 Task: Create a section Speed Spiral and in the section, add a milestone Cloud disaster recovery in the project ConstructTech
Action: Mouse moved to (60, 411)
Screenshot: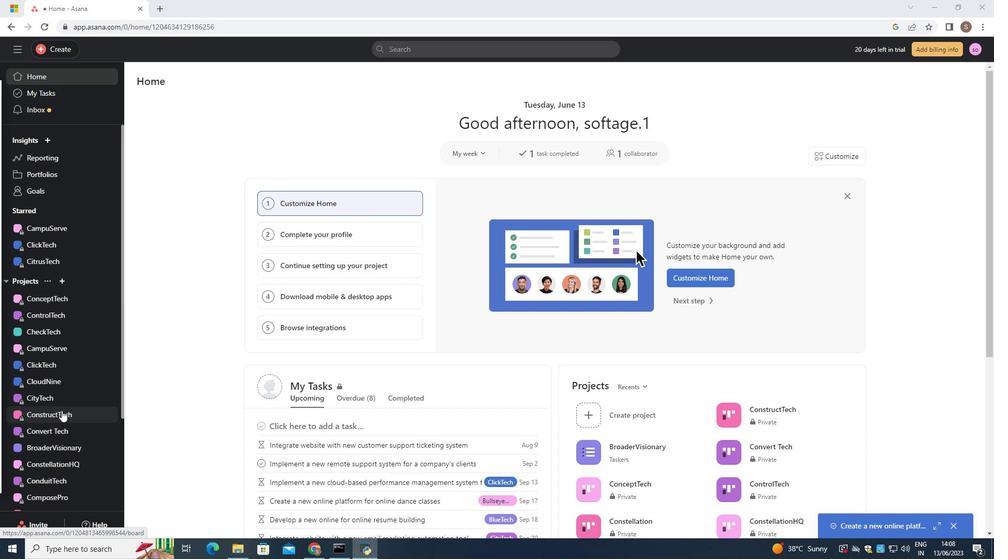 
Action: Mouse pressed left at (60, 411)
Screenshot: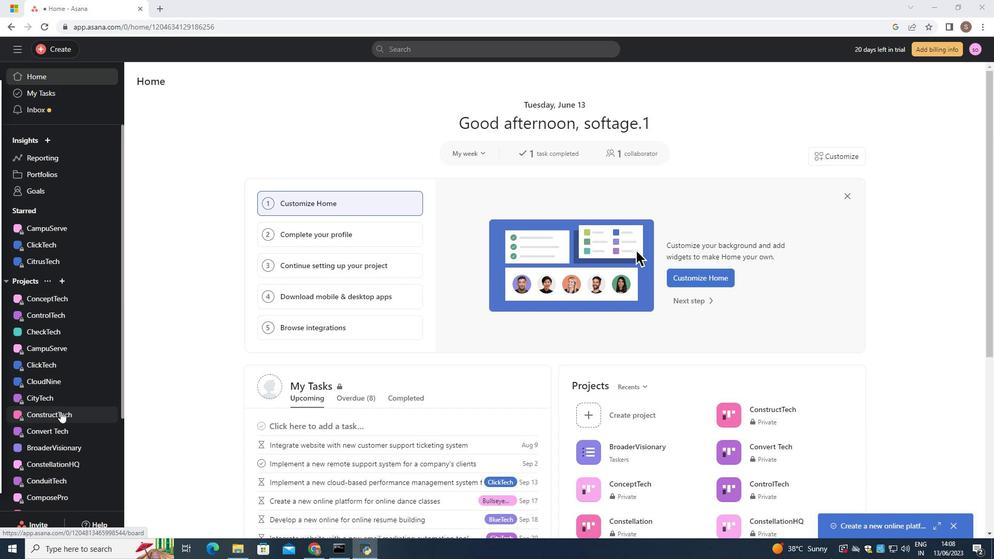 
Action: Mouse moved to (991, 534)
Screenshot: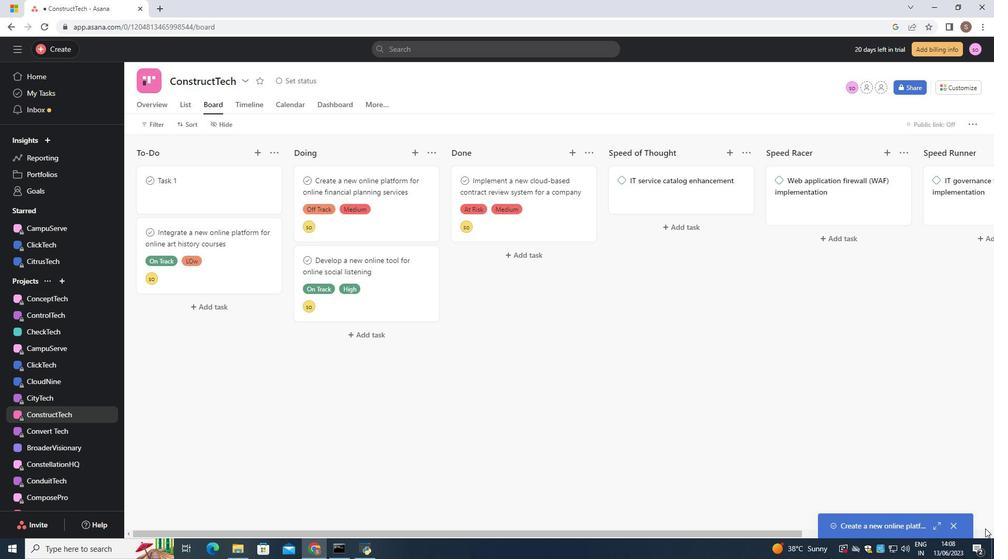 
Action: Mouse pressed left at (991, 534)
Screenshot: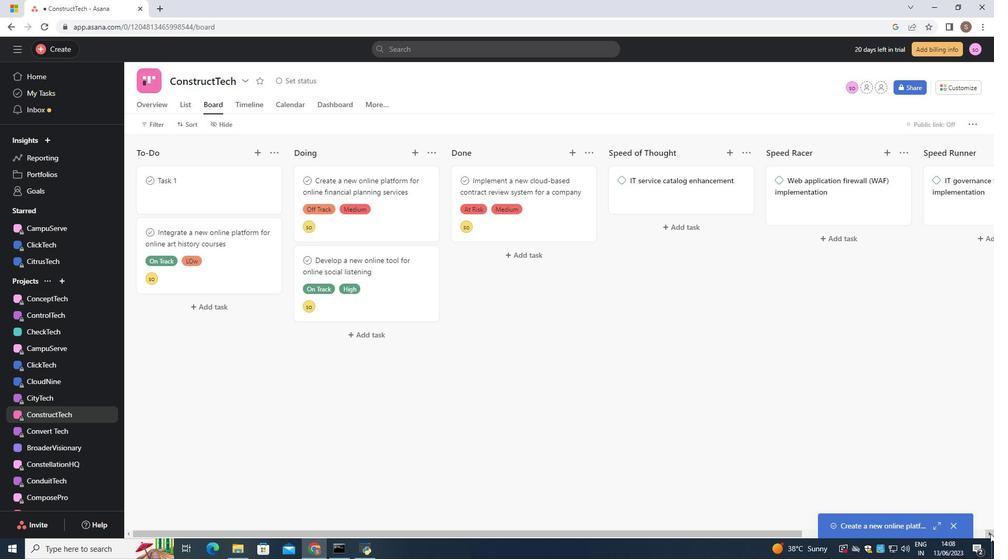 
Action: Mouse moved to (876, 149)
Screenshot: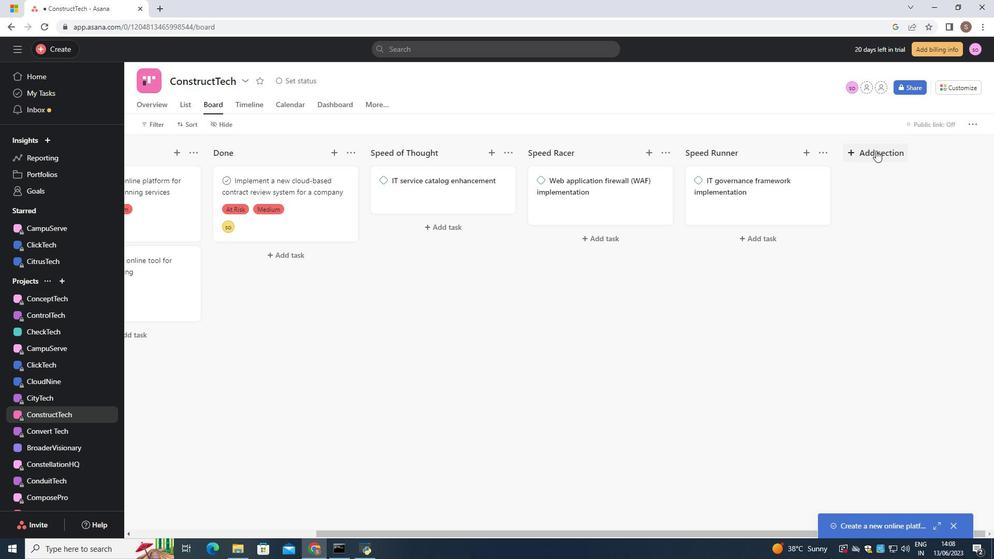 
Action: Mouse pressed left at (876, 149)
Screenshot: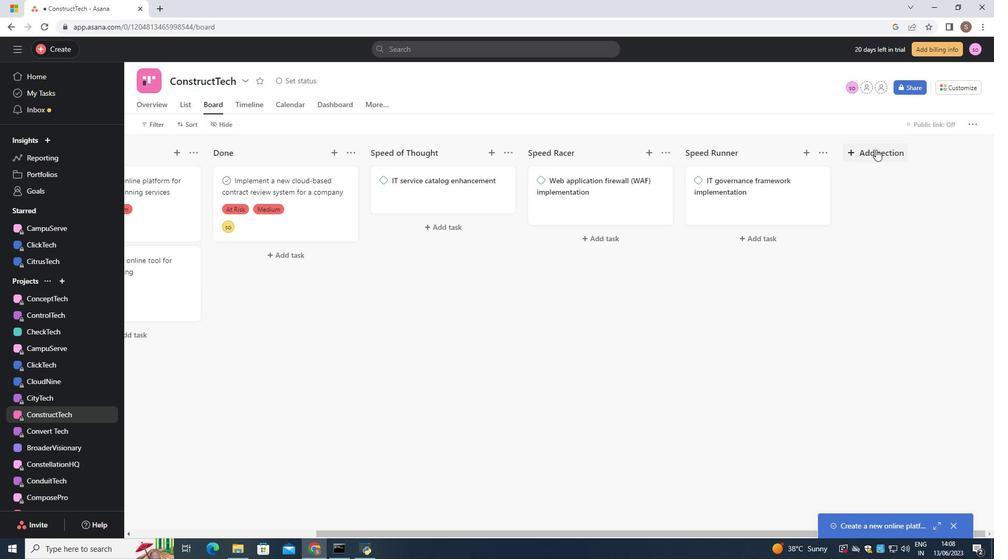 
Action: Mouse moved to (815, 193)
Screenshot: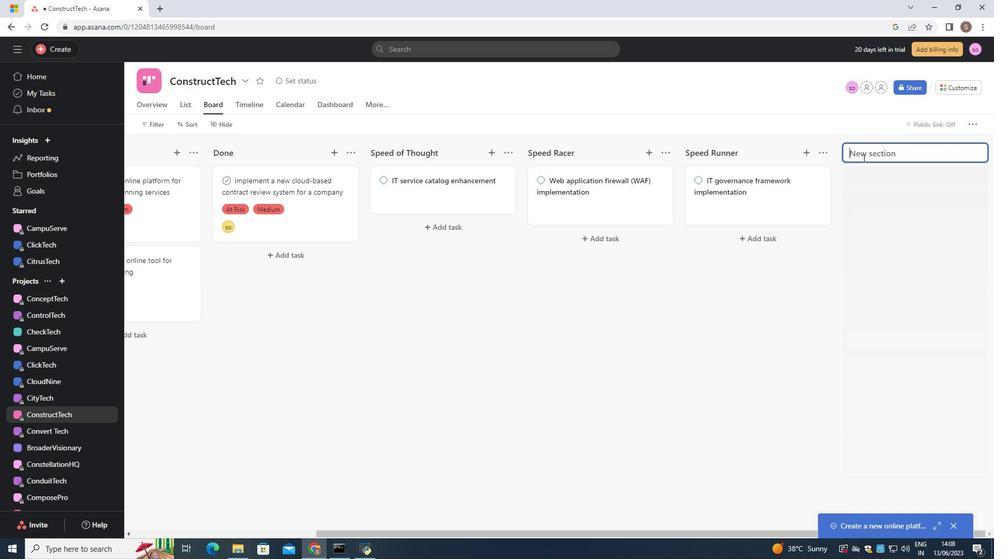 
Action: Key pressed <Key.shift>Speed<Key.space><Key.shift><Key.shift>Spiral<Key.enter>
Screenshot: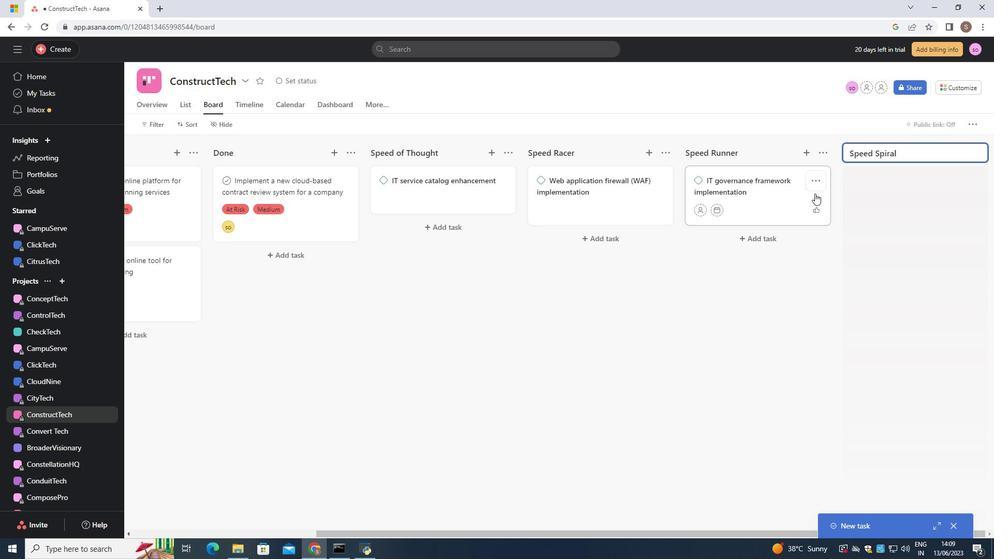 
Action: Mouse moved to (805, 153)
Screenshot: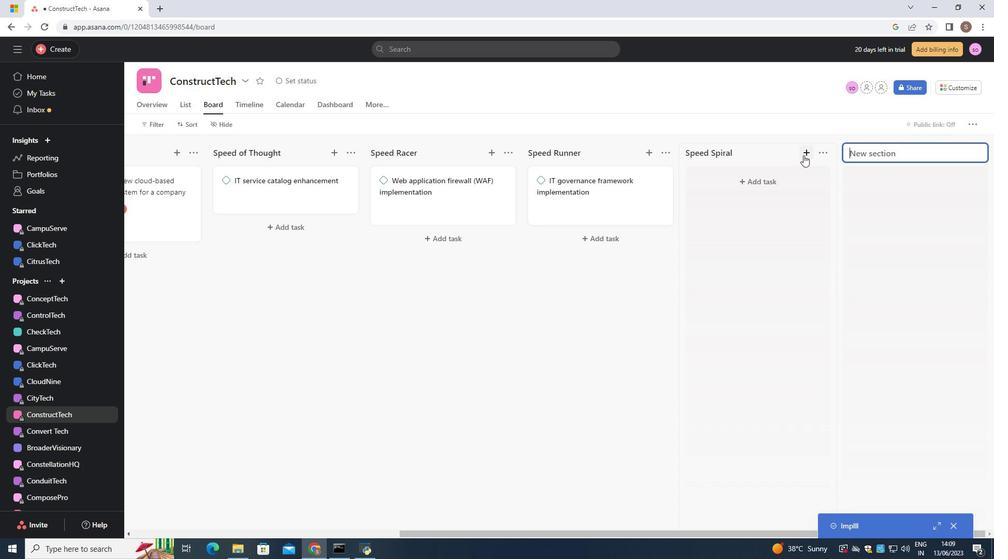 
Action: Mouse pressed left at (805, 153)
Screenshot: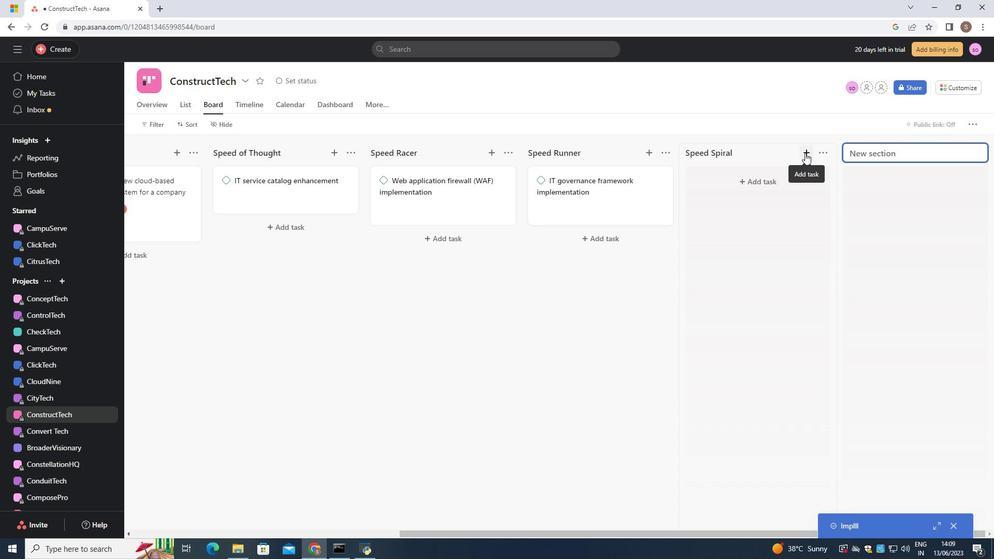 
Action: Key pressed <Key.shift><Key.shift><Key.shift><Key.shift><Key.shift><Key.shift><Key.shift>Cloud<Key.space>disaster<Key.space>recovery<Key.enter>
Screenshot: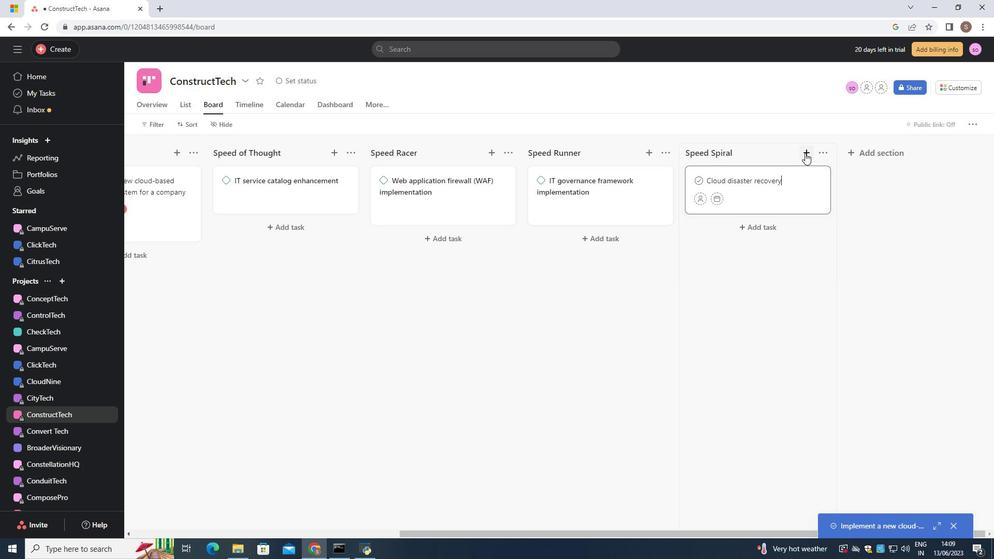 
Action: Mouse moved to (749, 193)
Screenshot: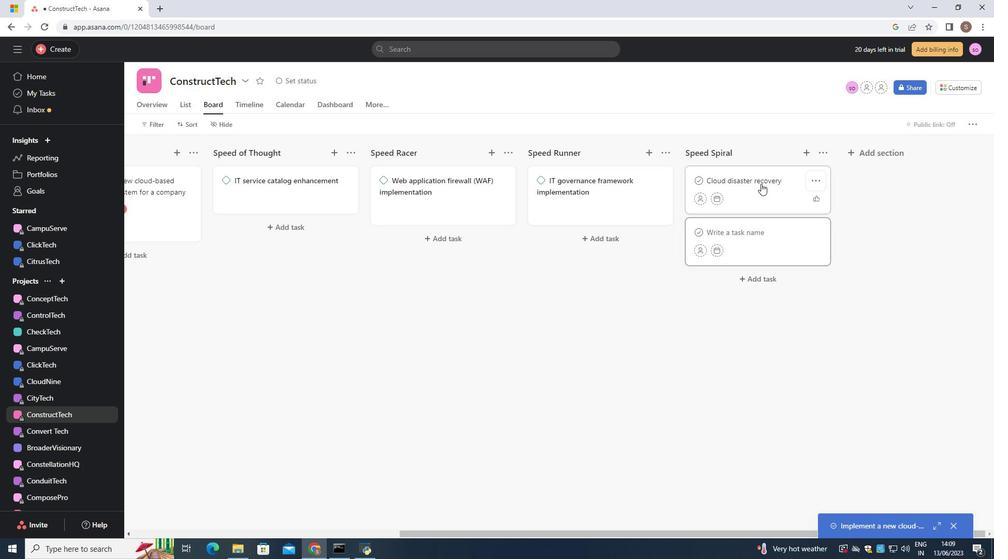 
Action: Mouse pressed left at (749, 193)
Screenshot: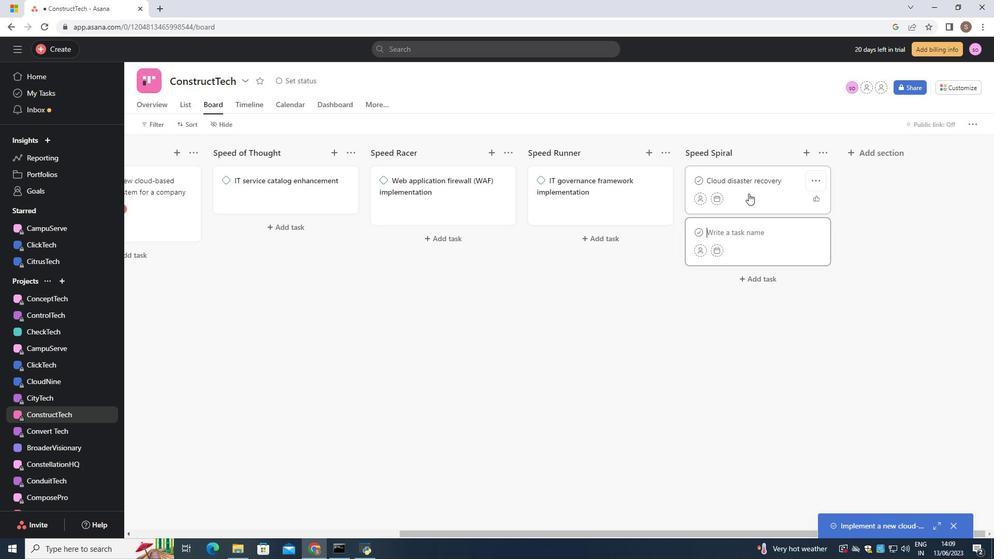 
Action: Mouse moved to (957, 129)
Screenshot: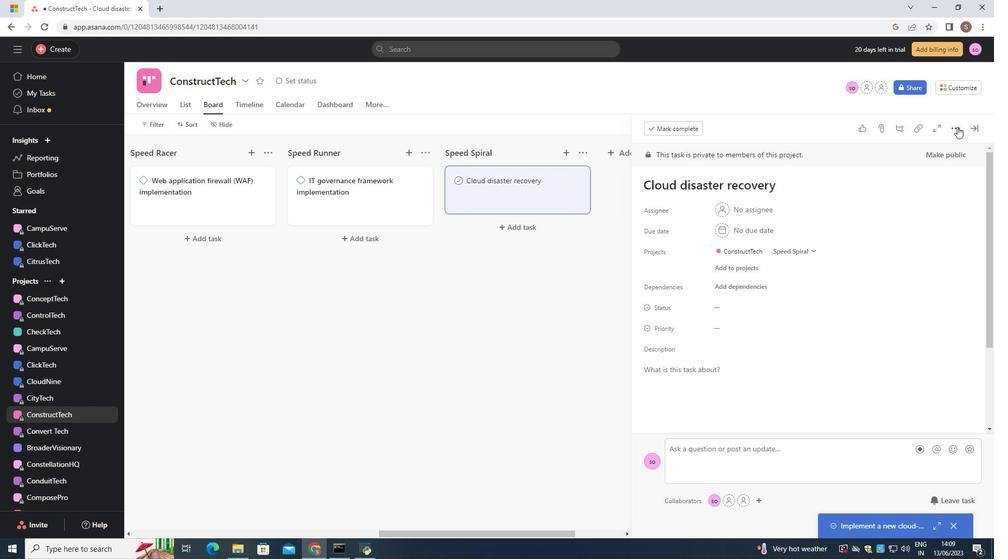 
Action: Mouse pressed left at (957, 129)
Screenshot: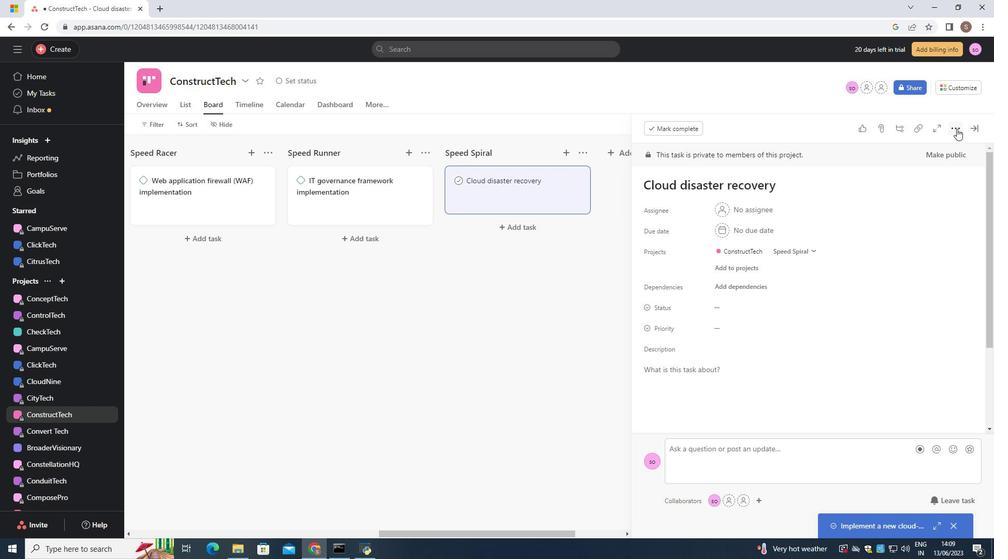 
Action: Mouse moved to (922, 166)
Screenshot: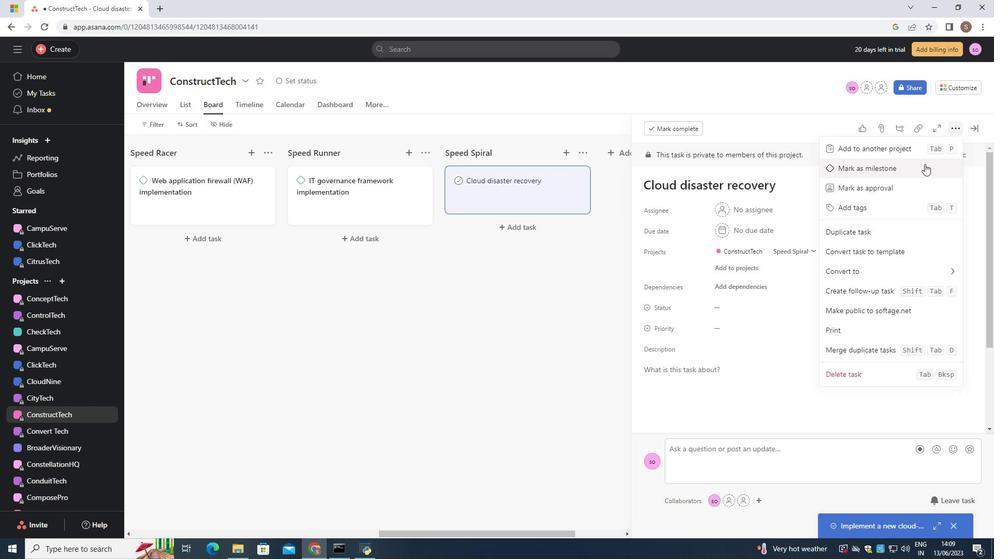 
Action: Mouse pressed left at (922, 166)
Screenshot: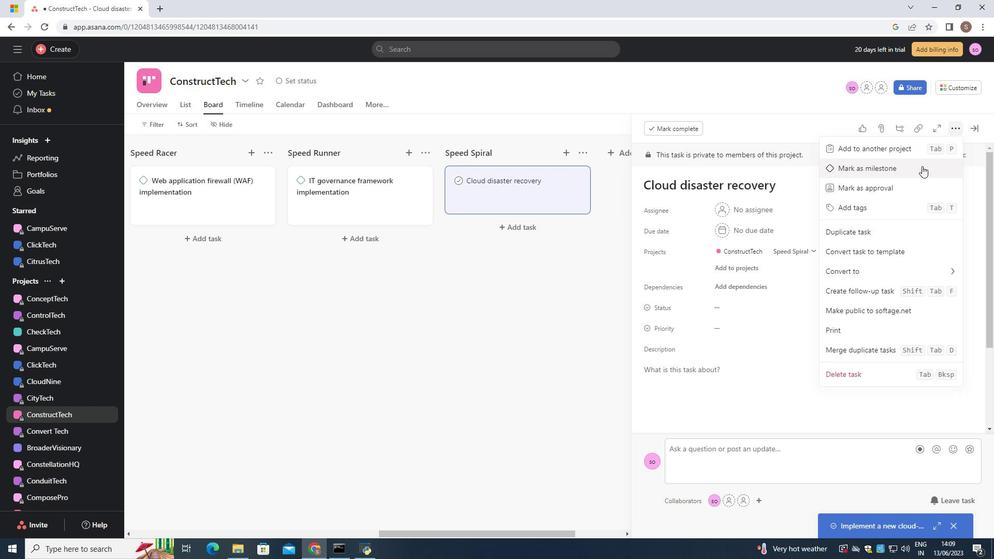 
Action: Mouse moved to (909, 175)
Screenshot: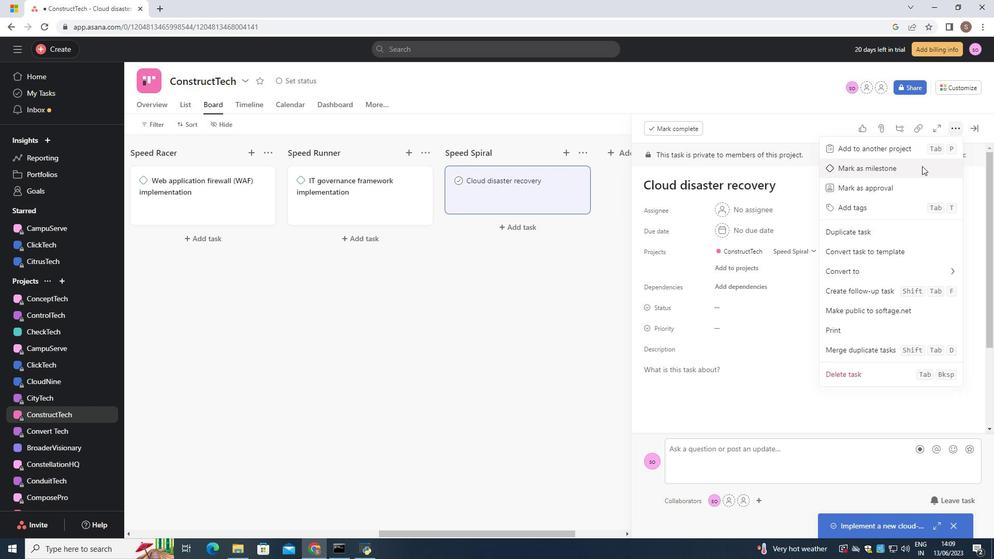 
